 Task: Zoom out the location "Cortez, Colorado, United States" two times.
Action: Mouse moved to (839, 137)
Screenshot: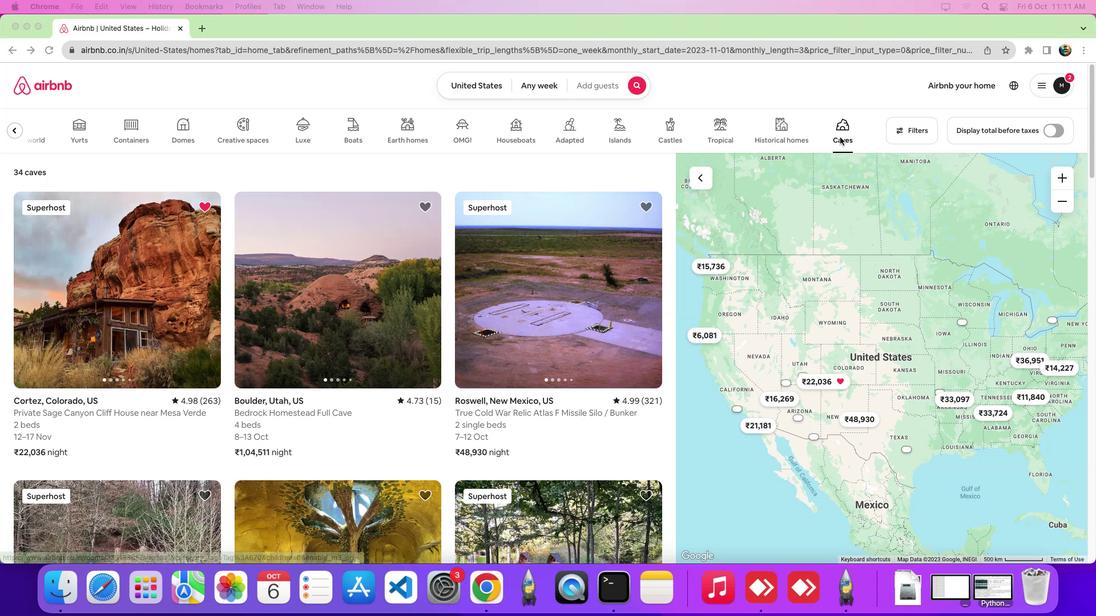 
Action: Mouse pressed left at (839, 137)
Screenshot: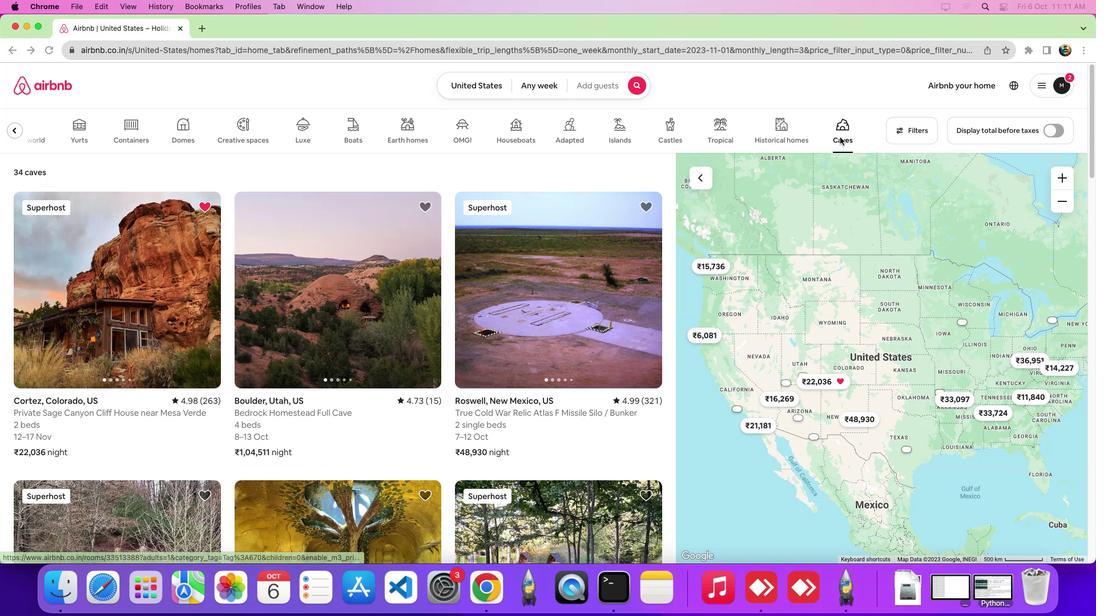 
Action: Mouse moved to (158, 255)
Screenshot: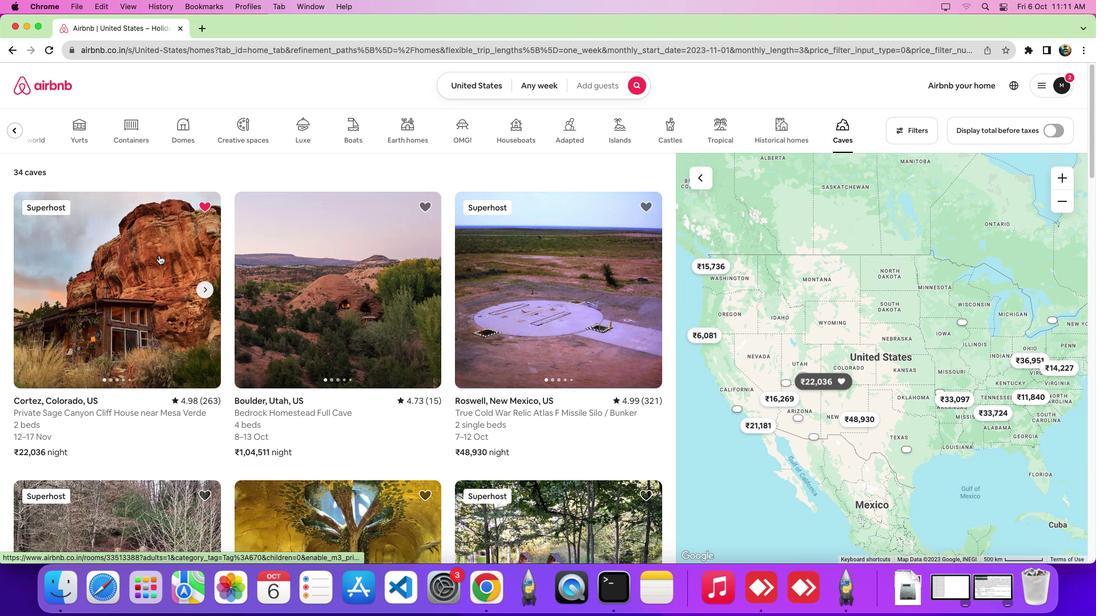 
Action: Mouse pressed left at (158, 255)
Screenshot: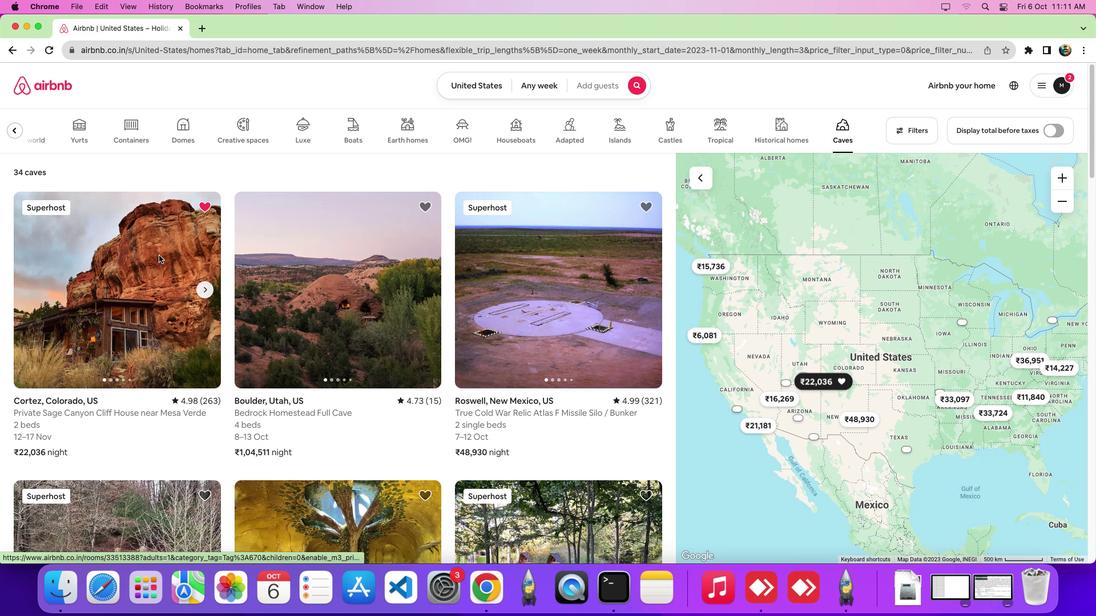 
Action: Mouse moved to (460, 277)
Screenshot: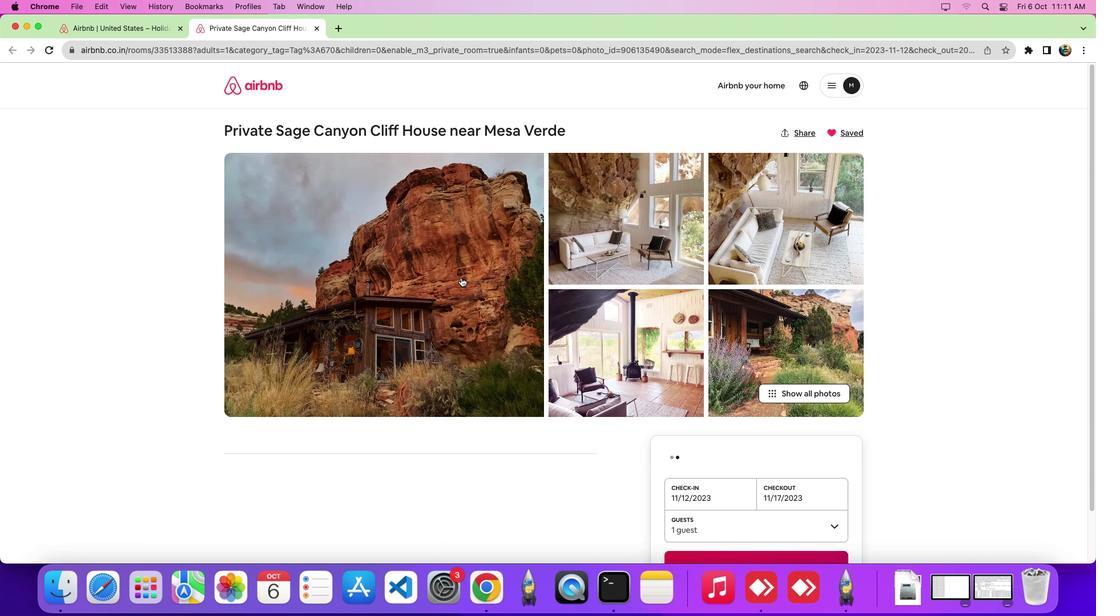 
Action: Mouse scrolled (460, 277) with delta (0, 0)
Screenshot: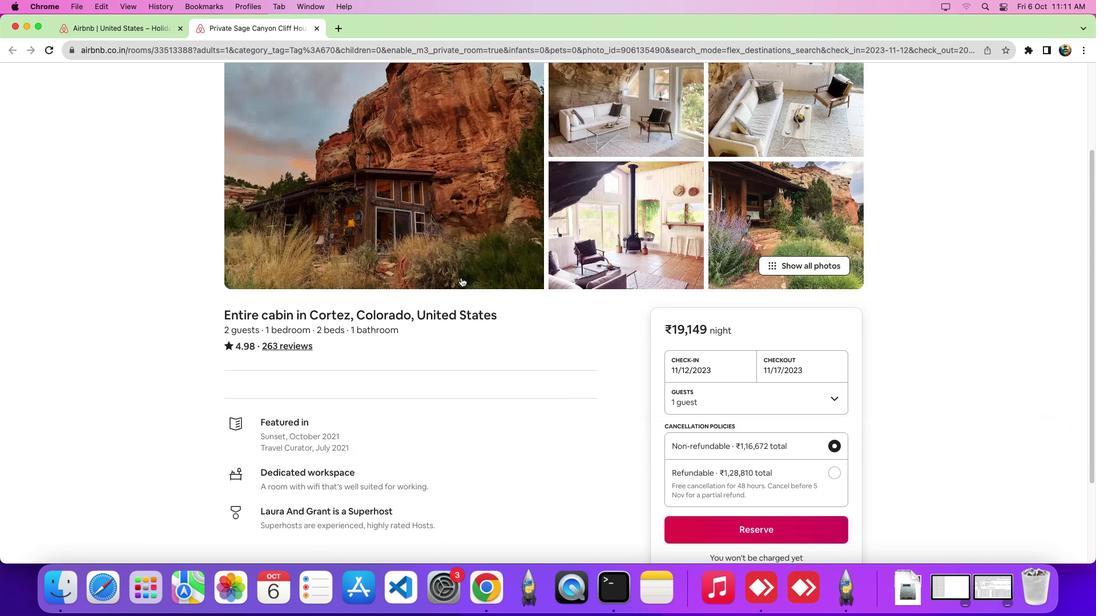 
Action: Mouse scrolled (460, 277) with delta (0, -1)
Screenshot: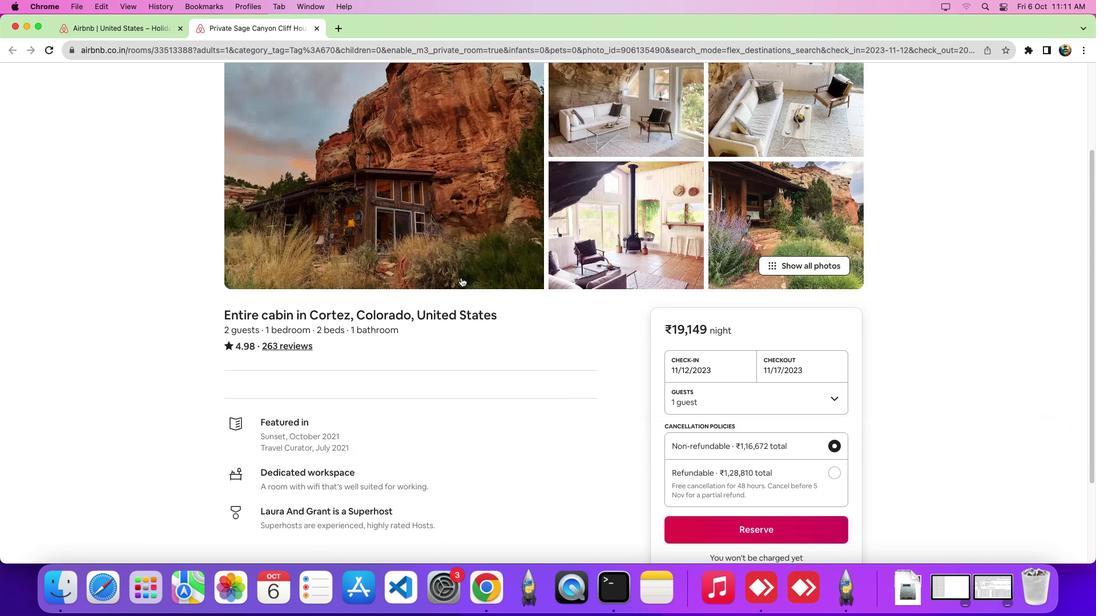 
Action: Mouse scrolled (460, 277) with delta (0, -5)
Screenshot: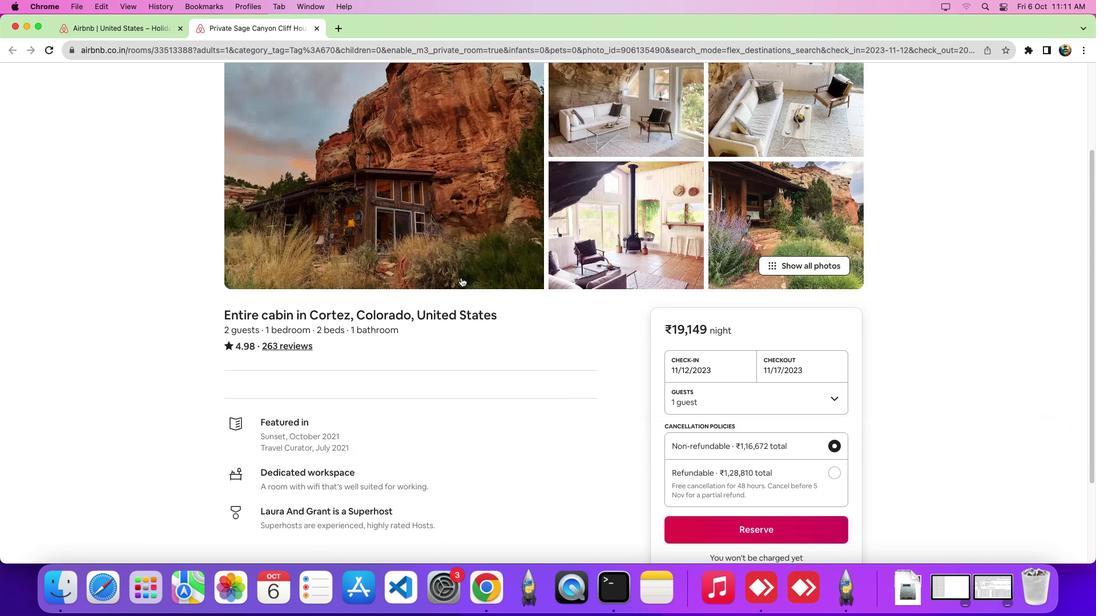 
Action: Mouse scrolled (460, 277) with delta (0, -7)
Screenshot: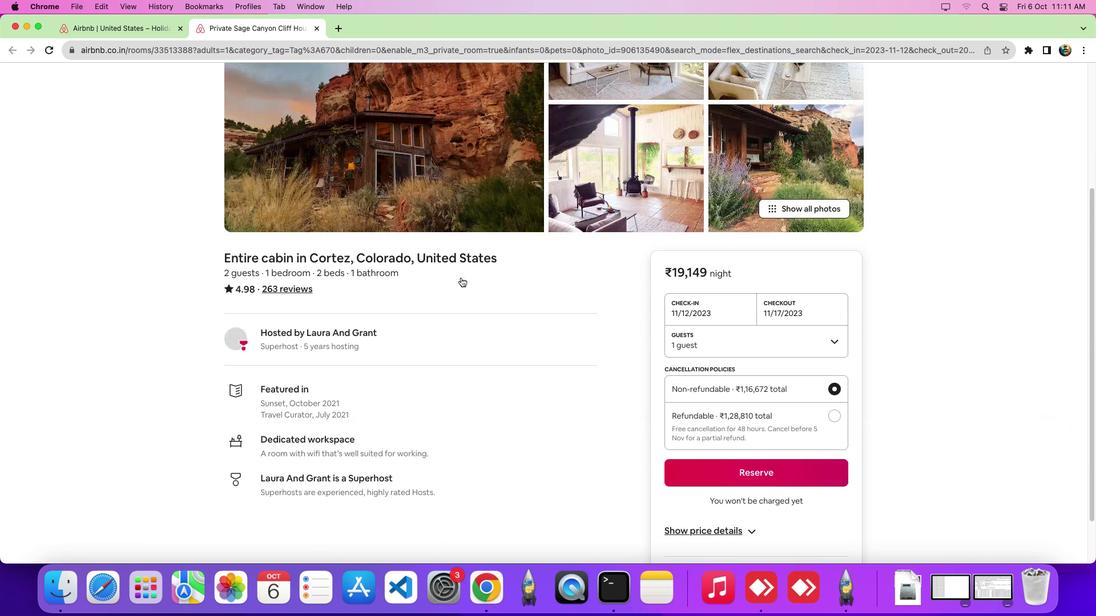 
Action: Mouse scrolled (460, 277) with delta (0, -8)
Screenshot: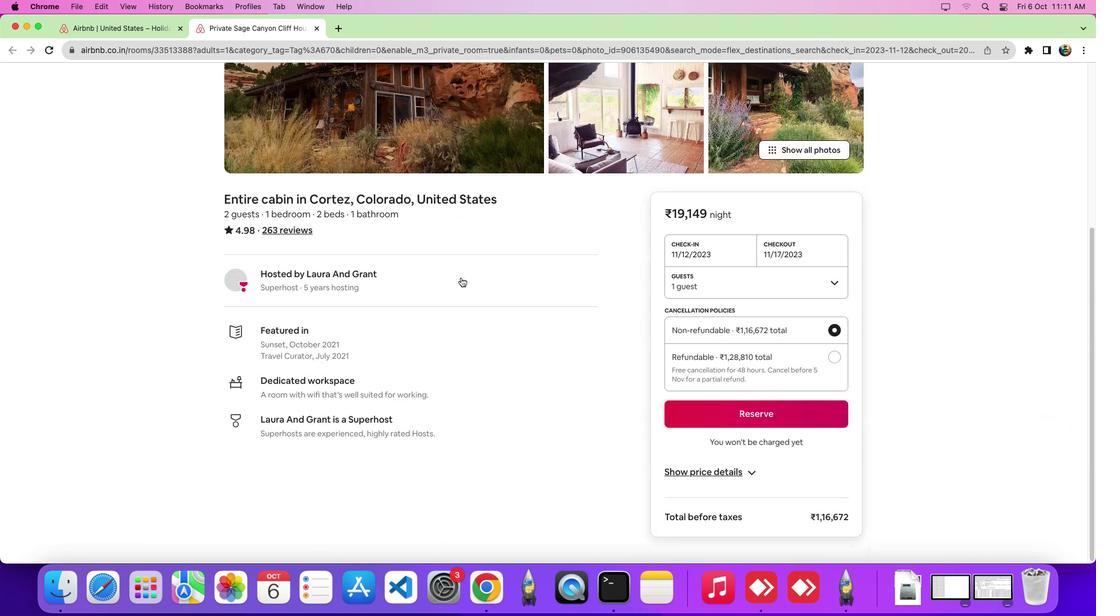 
Action: Mouse moved to (460, 277)
Screenshot: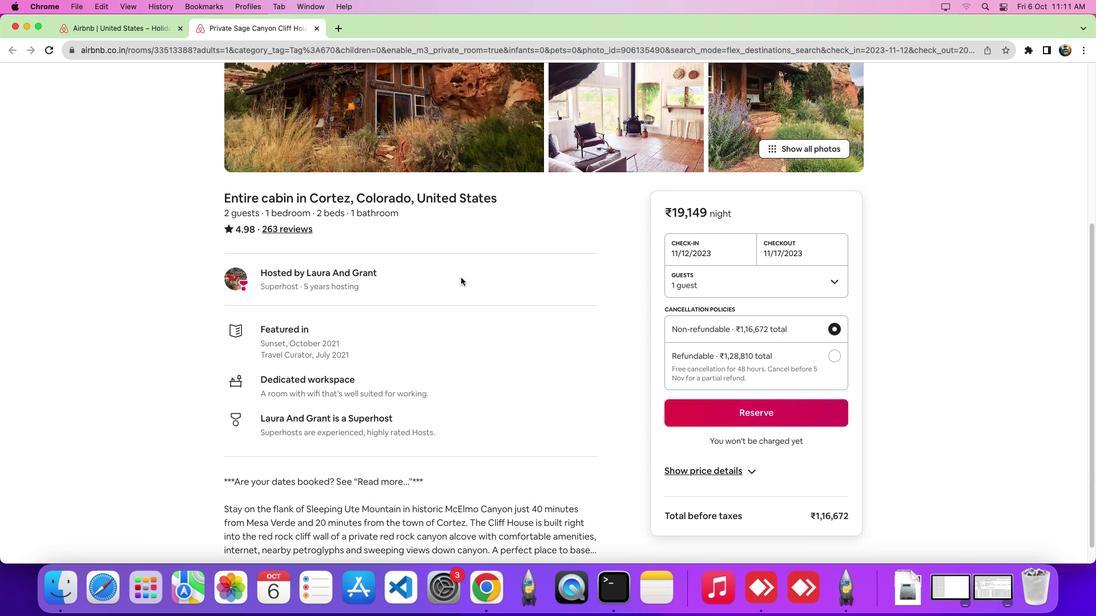
Action: Mouse scrolled (460, 277) with delta (0, 0)
Screenshot: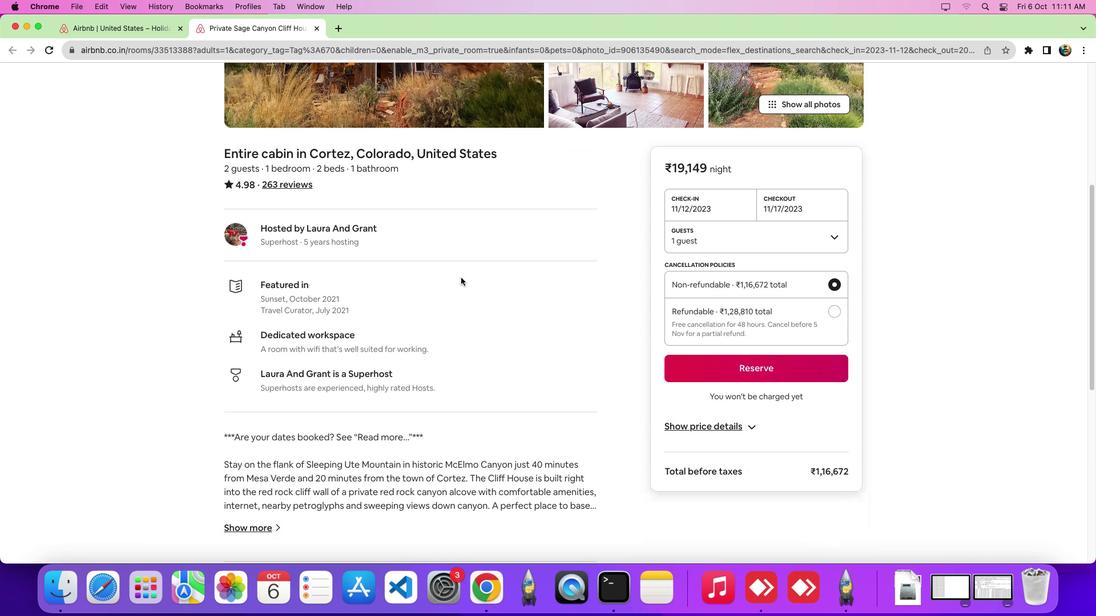
Action: Mouse scrolled (460, 277) with delta (0, -1)
Screenshot: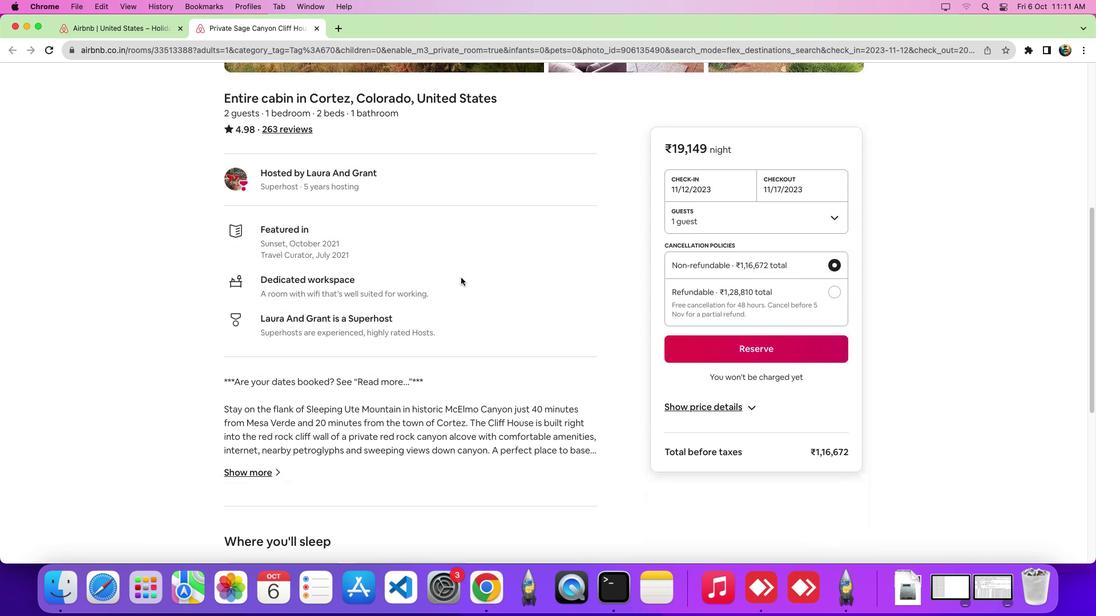 
Action: Mouse scrolled (460, 277) with delta (0, -5)
Screenshot: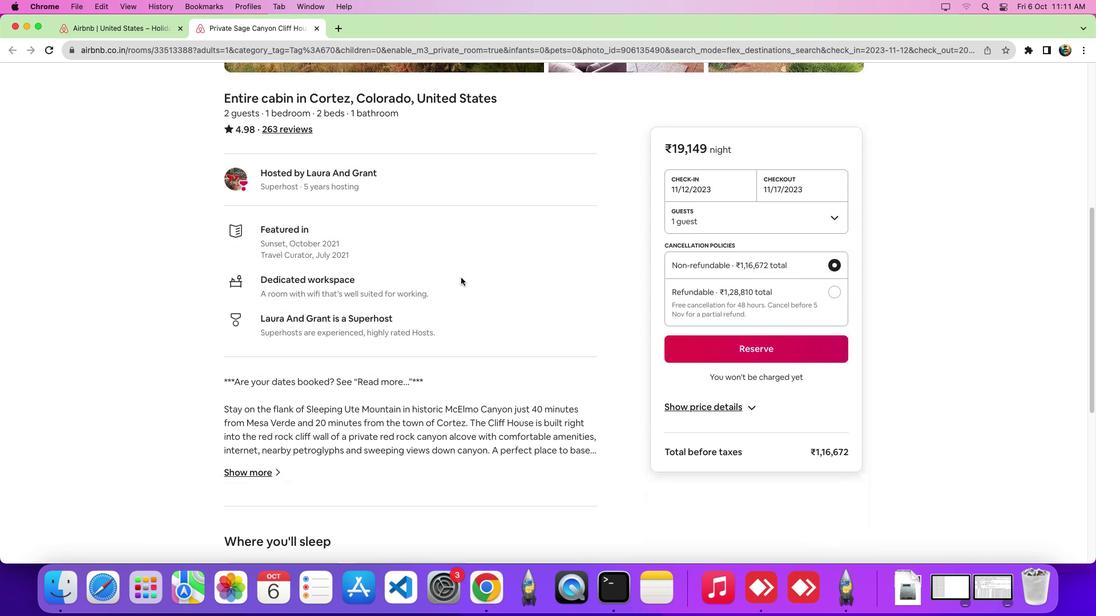 
Action: Mouse scrolled (460, 277) with delta (0, -7)
Screenshot: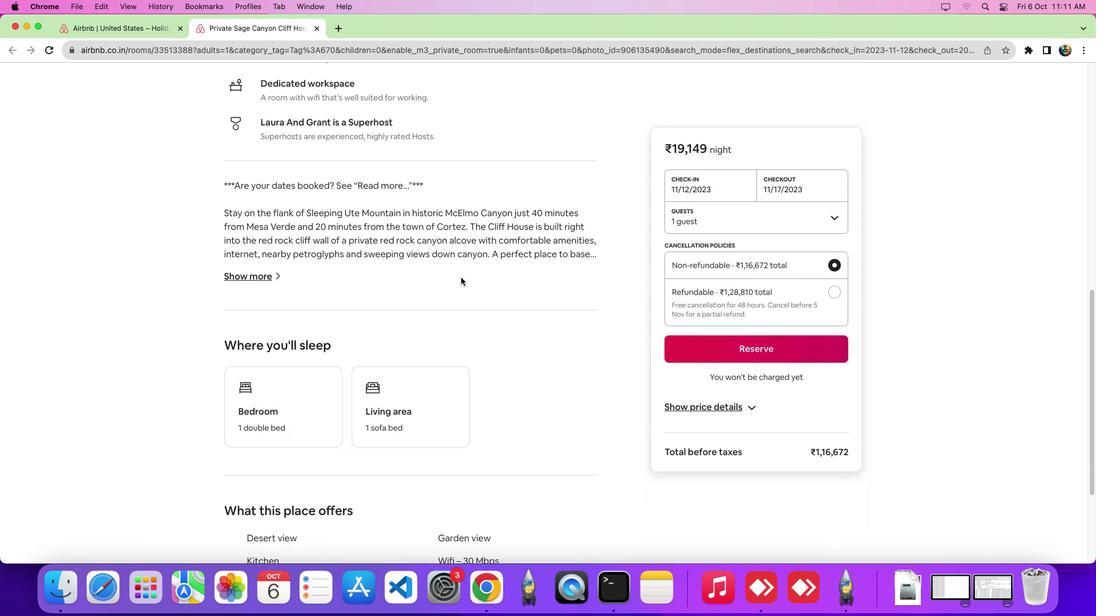
Action: Mouse scrolled (460, 277) with delta (0, -9)
Screenshot: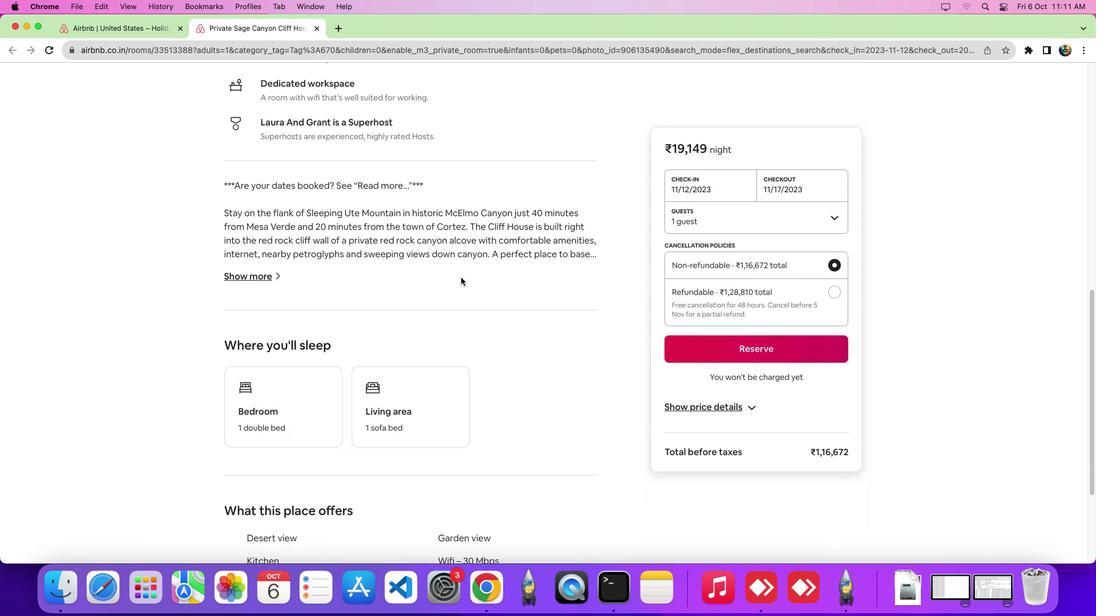 
Action: Mouse scrolled (460, 277) with delta (0, -9)
Screenshot: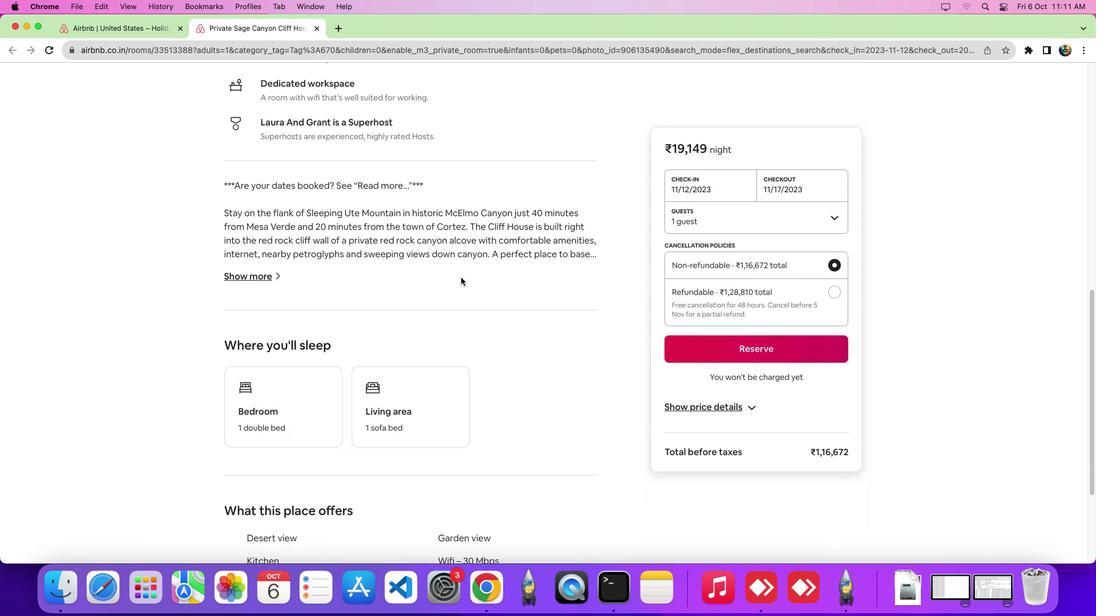 
Action: Mouse moved to (388, 86)
Screenshot: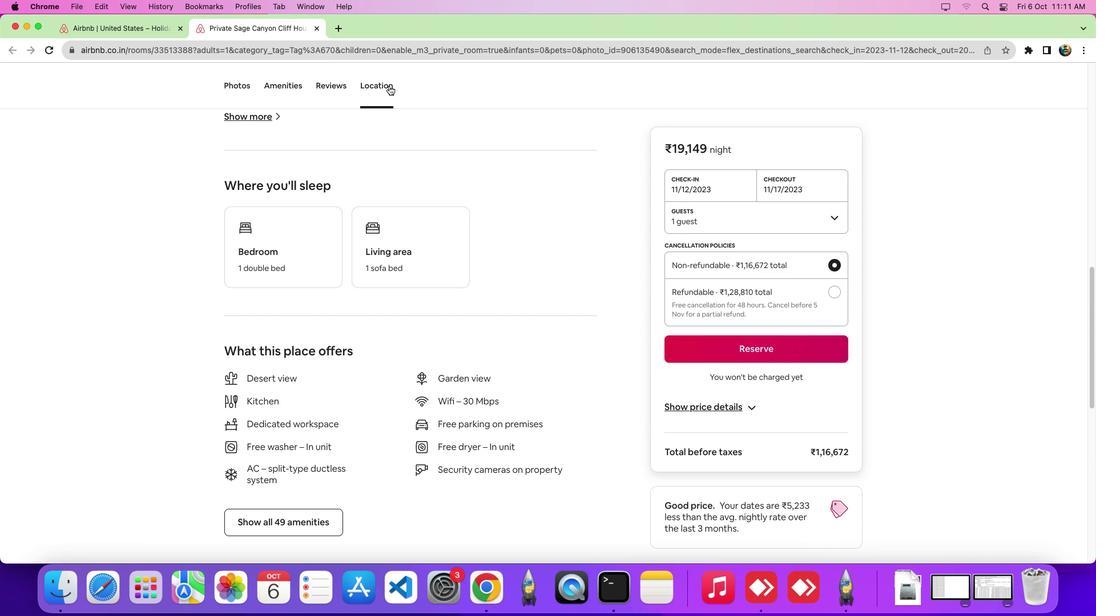 
Action: Mouse pressed left at (388, 86)
Screenshot: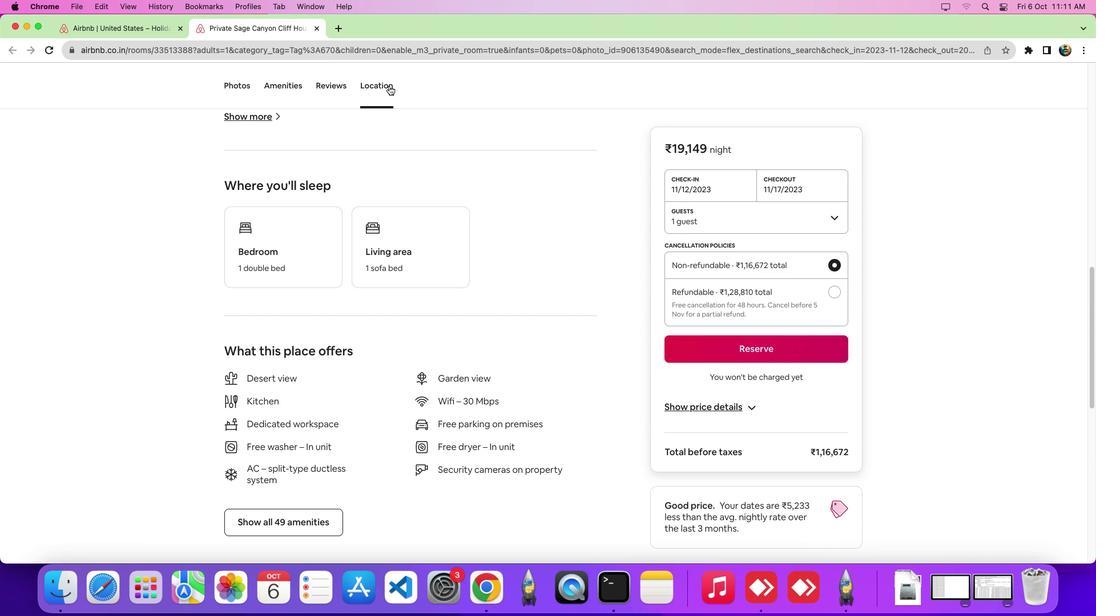 
Action: Mouse moved to (850, 417)
Screenshot: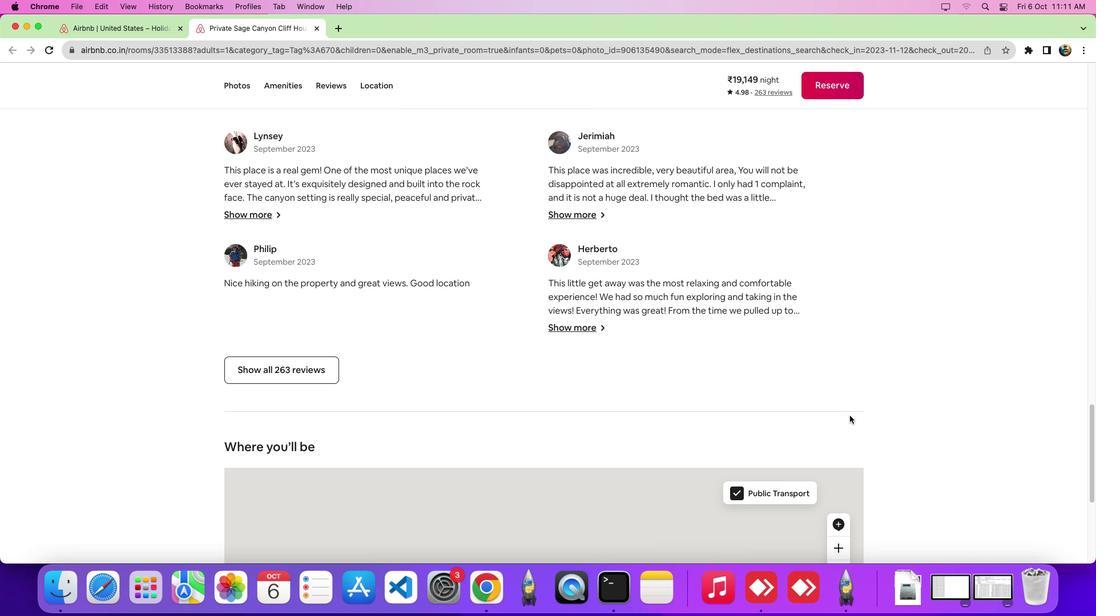 
Action: Mouse scrolled (850, 417) with delta (0, 0)
Screenshot: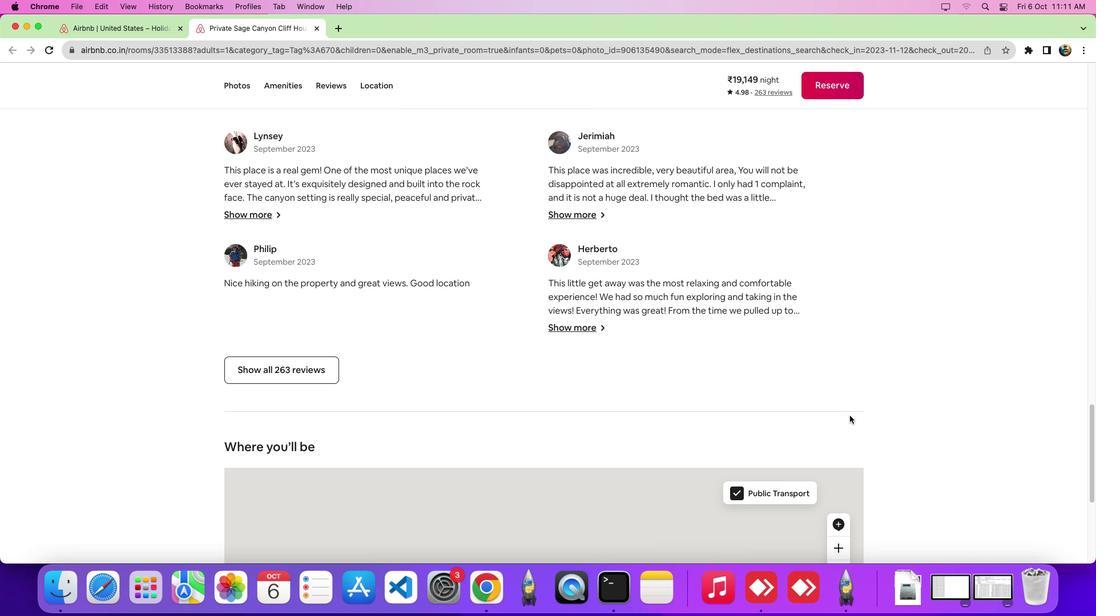 
Action: Mouse moved to (850, 417)
Screenshot: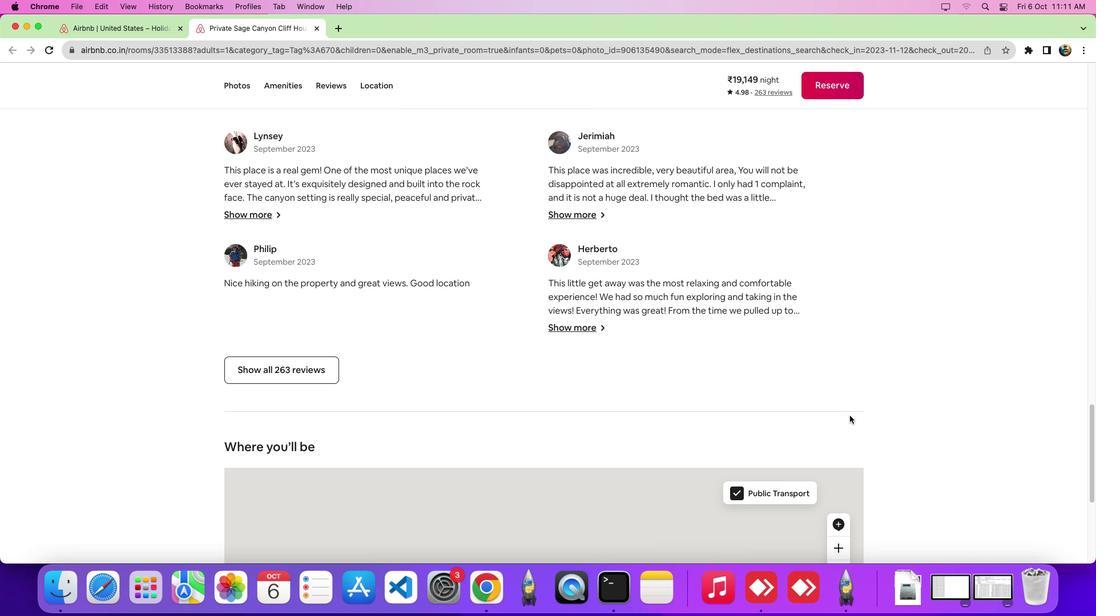 
Action: Mouse scrolled (850, 417) with delta (0, 0)
Screenshot: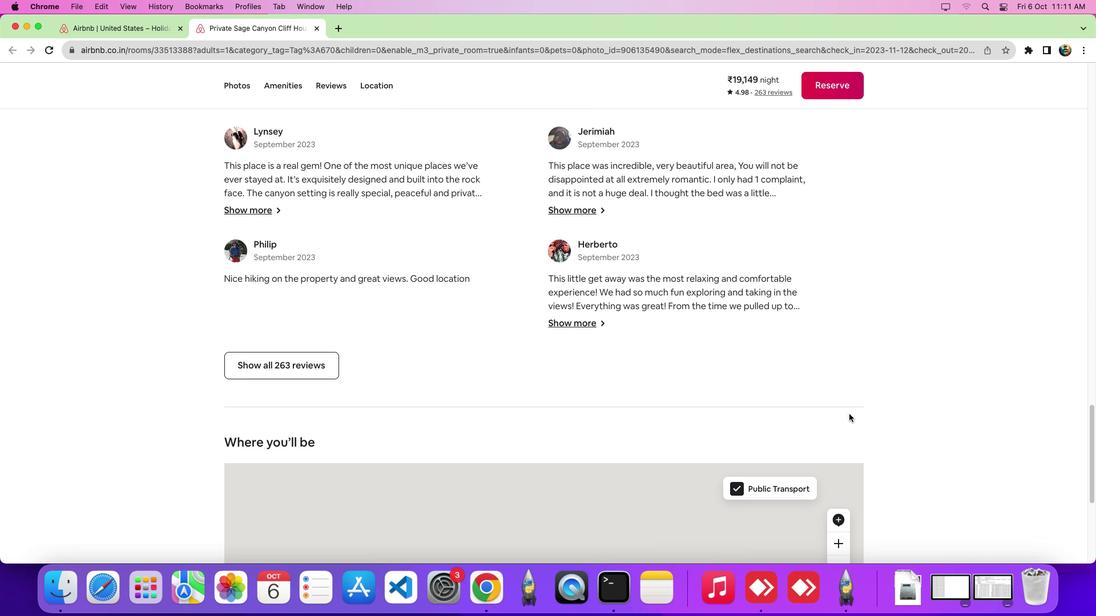 
Action: Mouse moved to (847, 410)
Screenshot: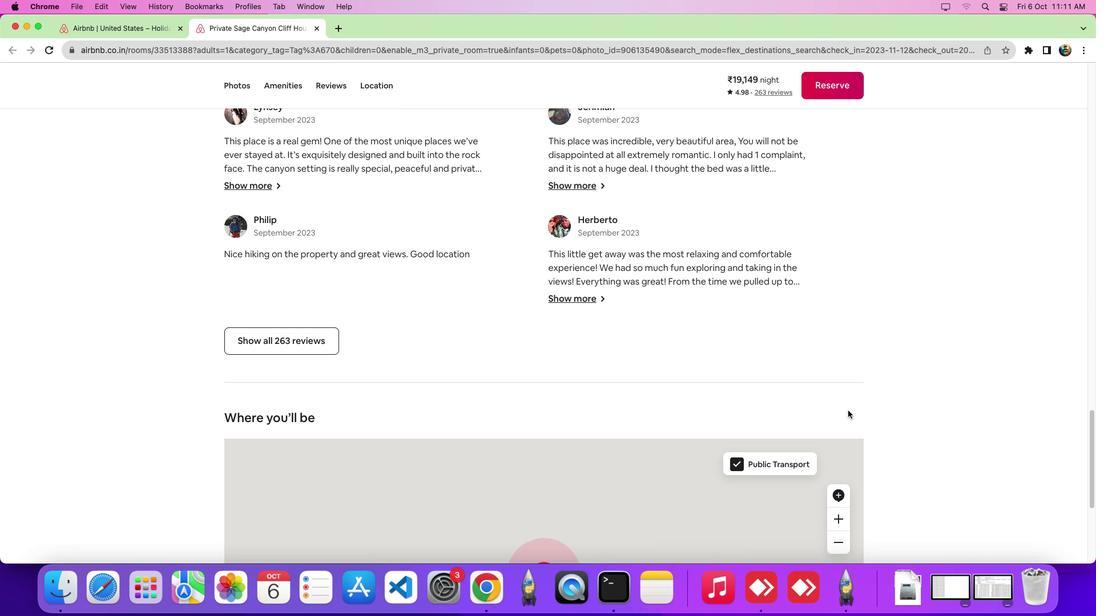 
Action: Mouse scrolled (847, 410) with delta (0, 0)
Screenshot: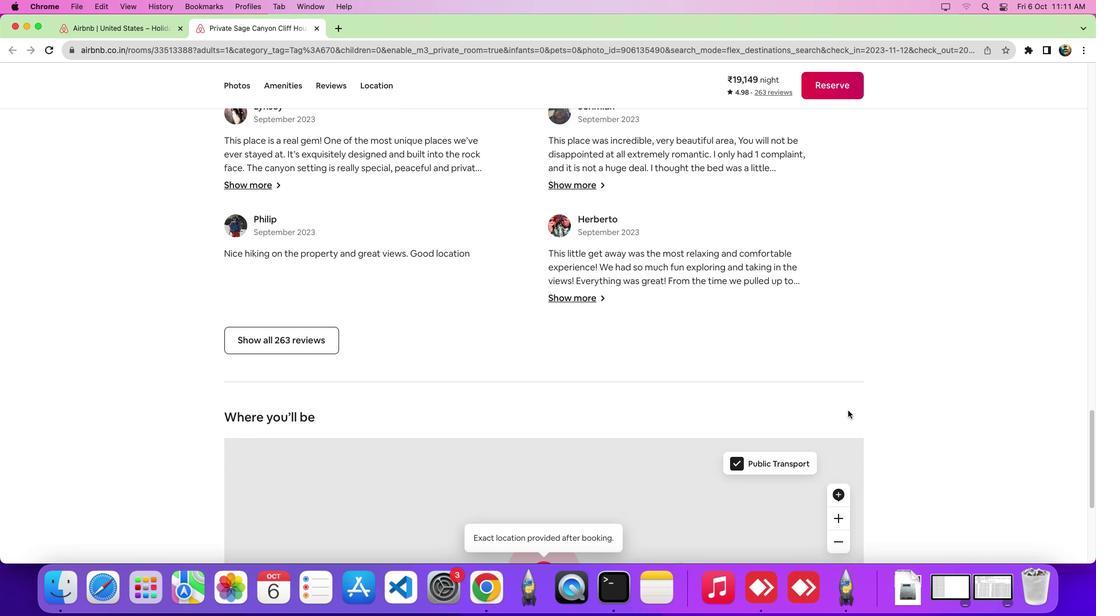 
Action: Mouse scrolled (847, 410) with delta (0, 0)
Screenshot: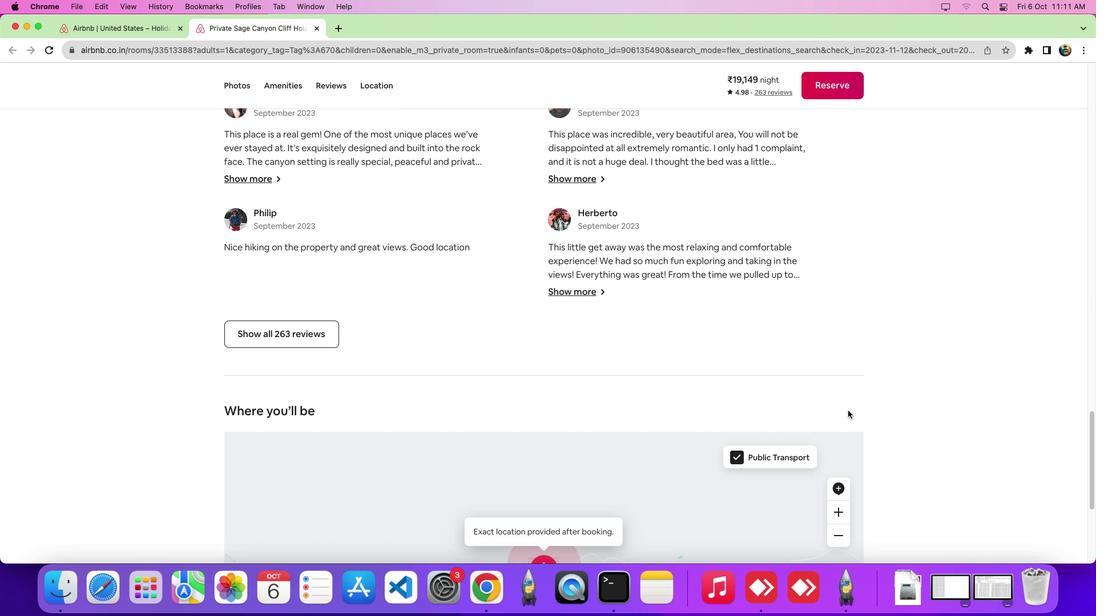 
Action: Mouse scrolled (847, 410) with delta (0, -1)
Screenshot: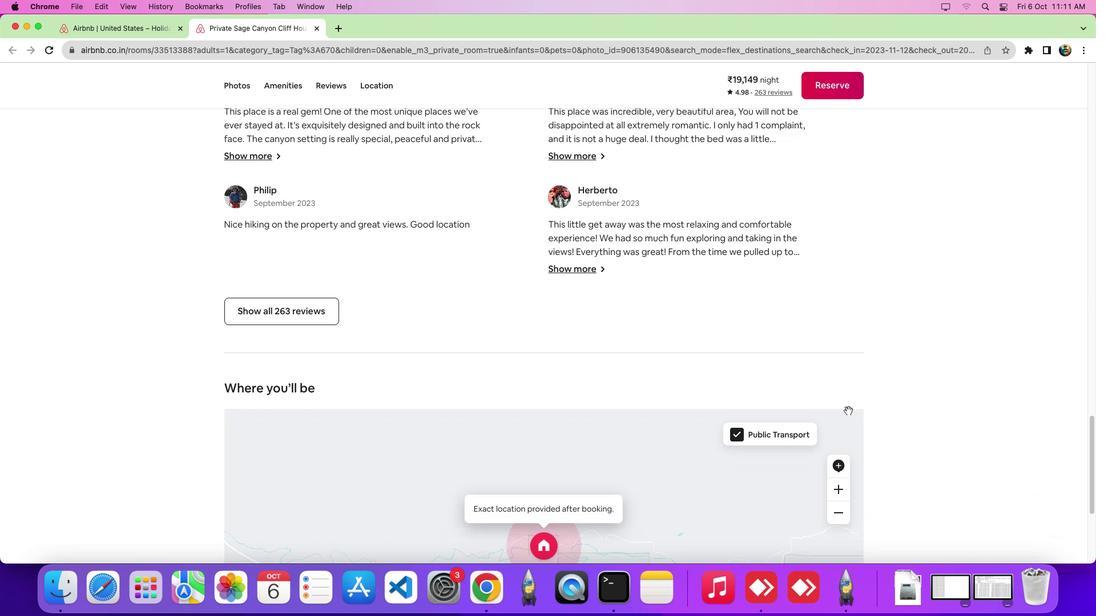 
Action: Mouse scrolled (847, 410) with delta (0, 0)
Screenshot: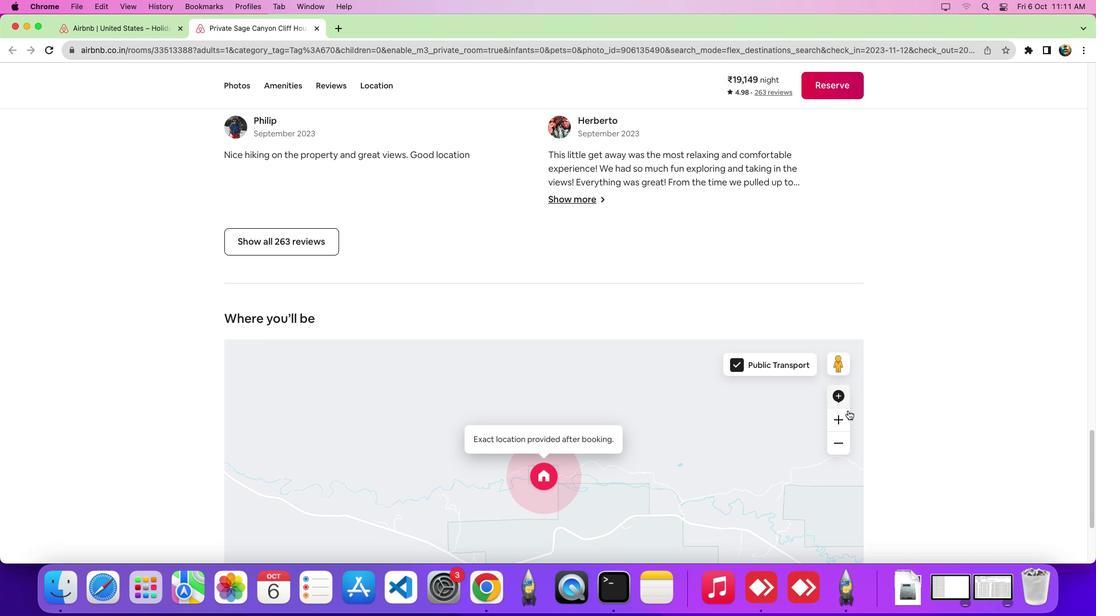 
Action: Mouse scrolled (847, 410) with delta (0, 0)
Screenshot: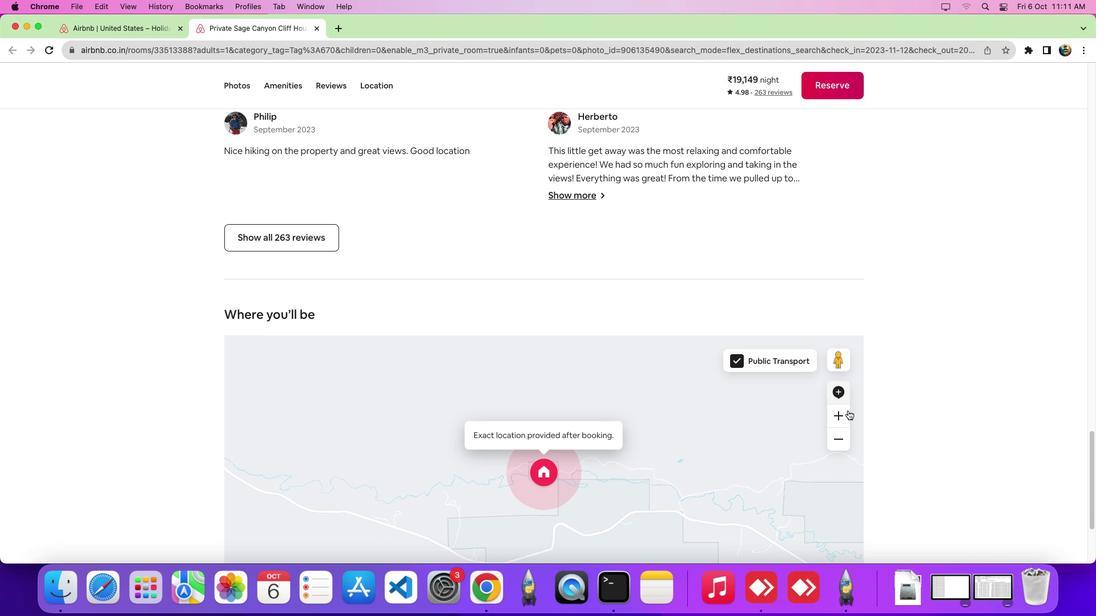 
Action: Mouse scrolled (847, 410) with delta (0, -3)
Screenshot: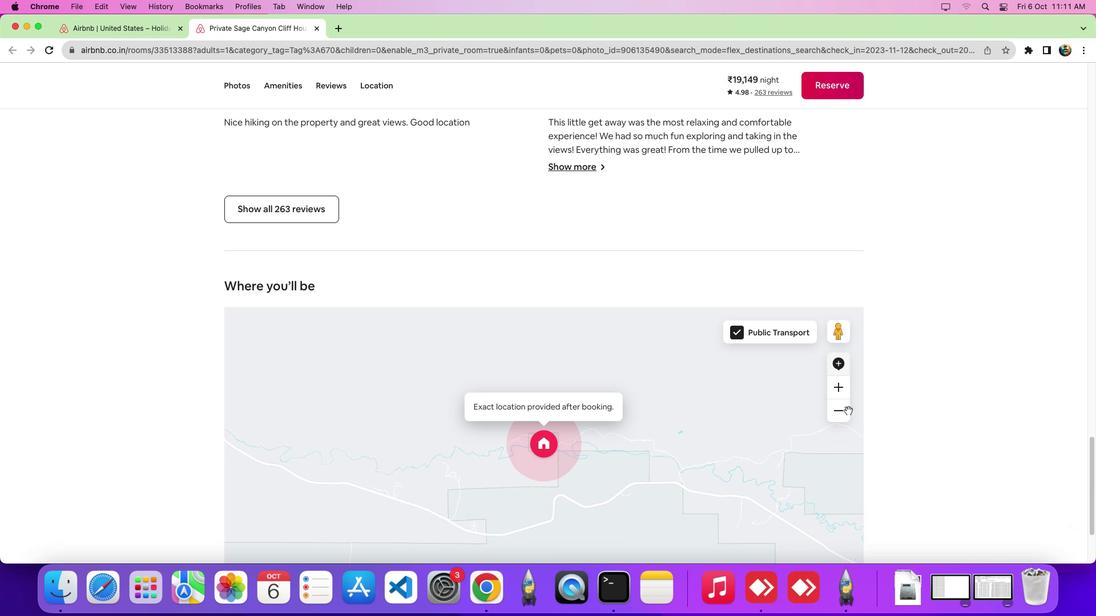 
Action: Mouse scrolled (847, 410) with delta (0, -3)
Screenshot: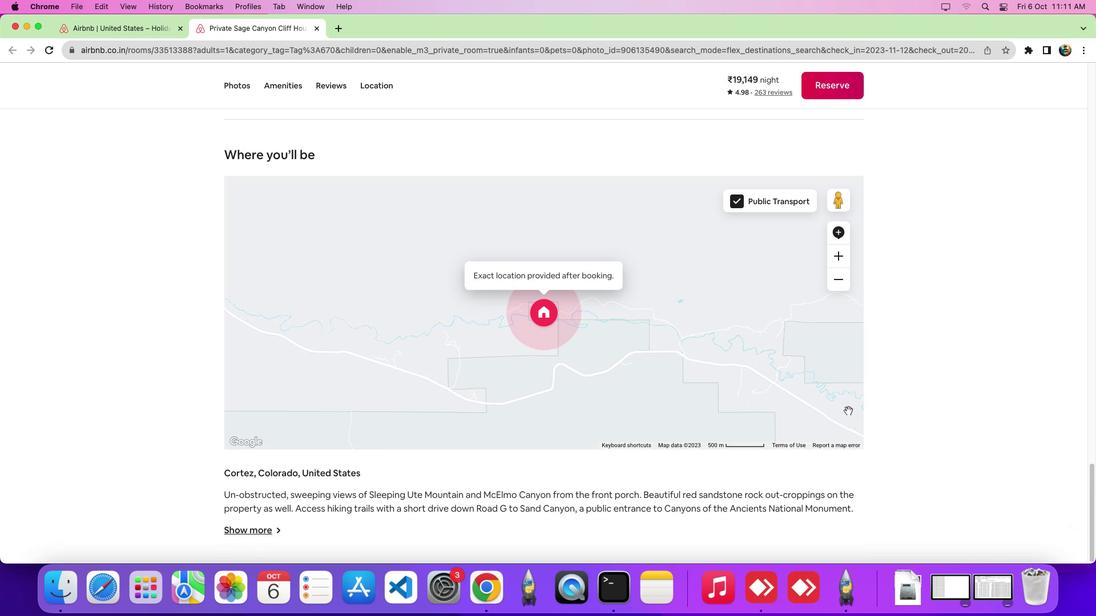 
Action: Mouse moved to (846, 282)
Screenshot: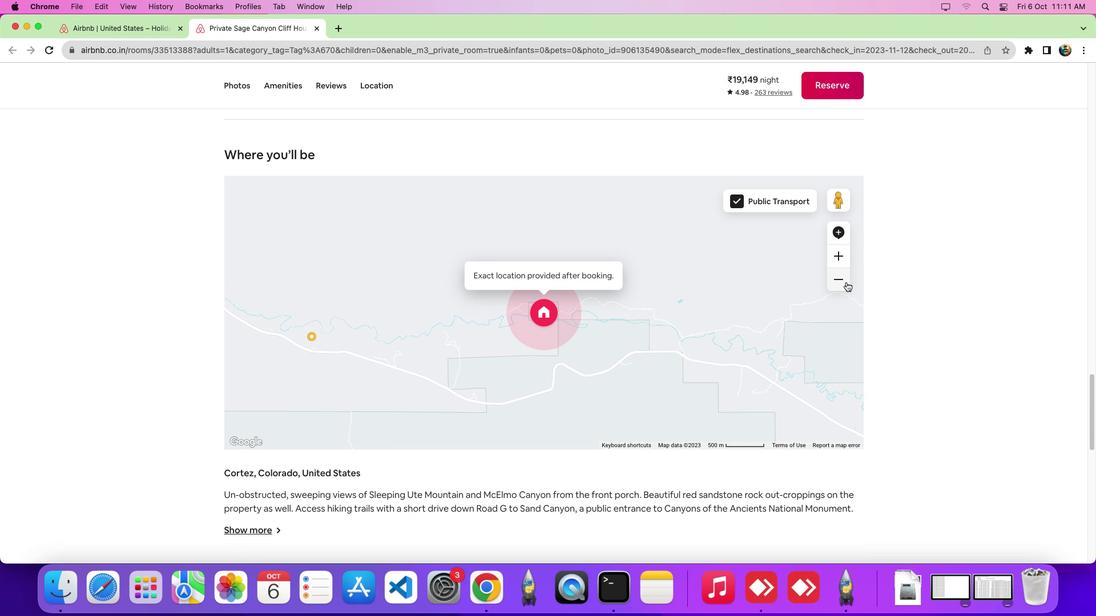 
Action: Mouse pressed left at (846, 282)
Screenshot: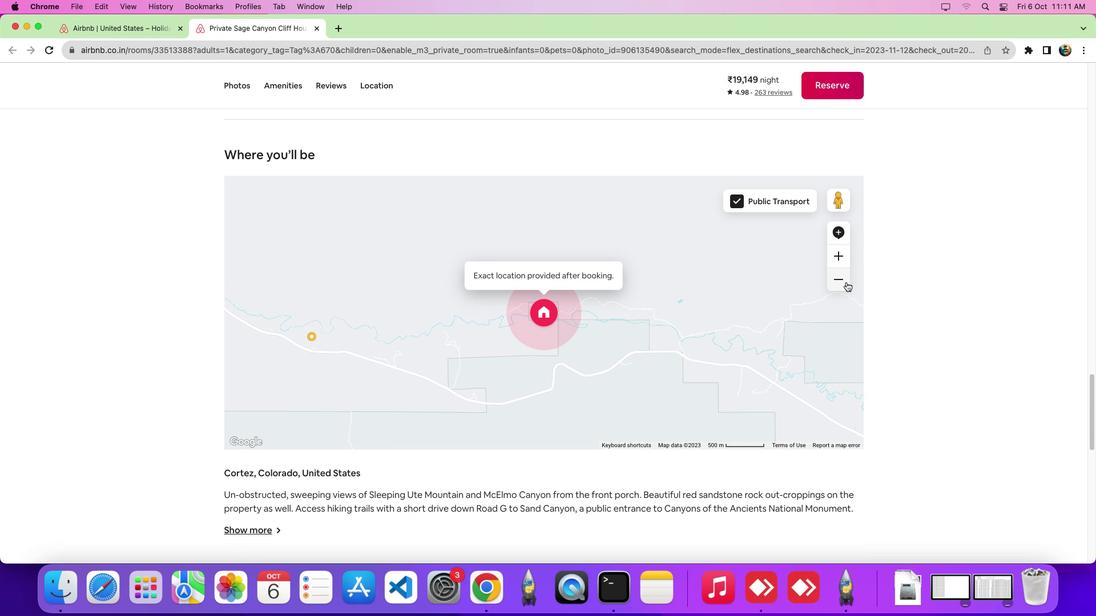 
Action: Mouse pressed left at (846, 282)
Screenshot: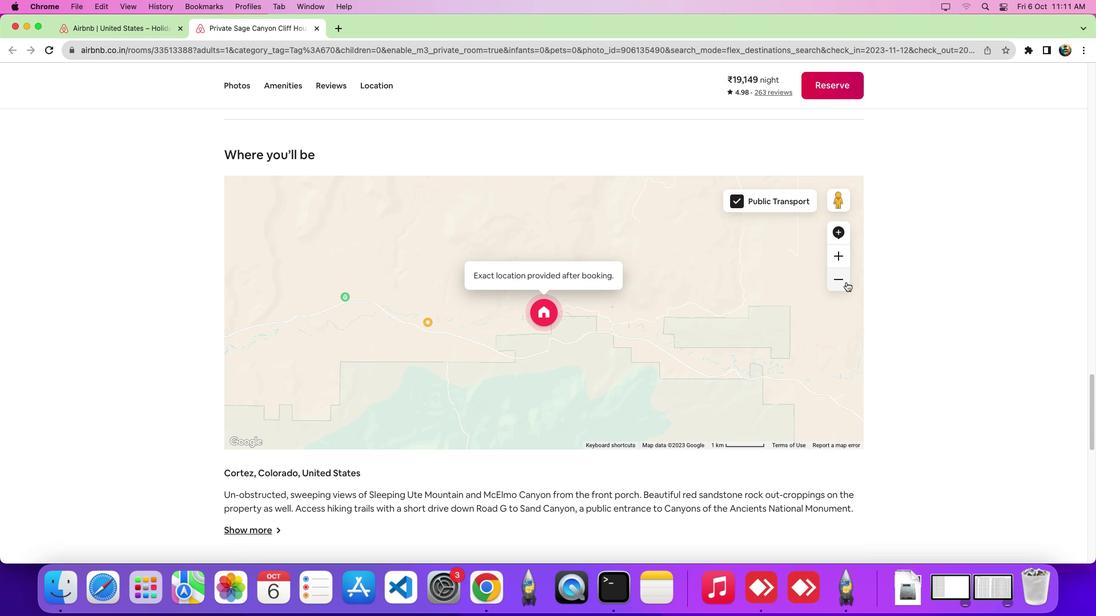 
Action: Mouse moved to (839, 331)
Screenshot: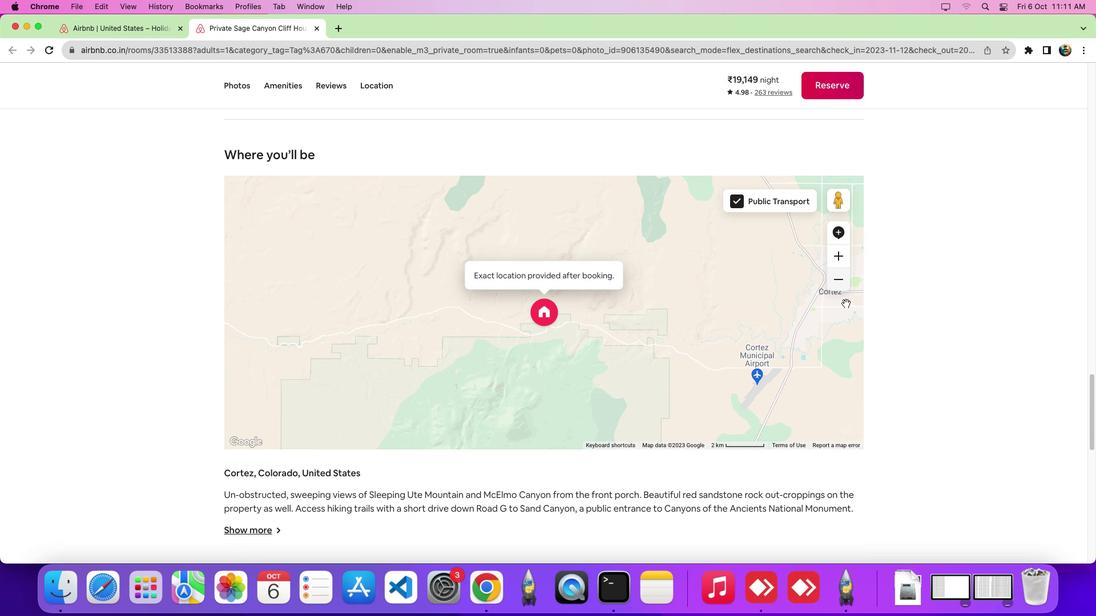 
